Task: Create a rule when an item is added to checklist checklist name by anyone except me .
Action: Mouse moved to (1051, 87)
Screenshot: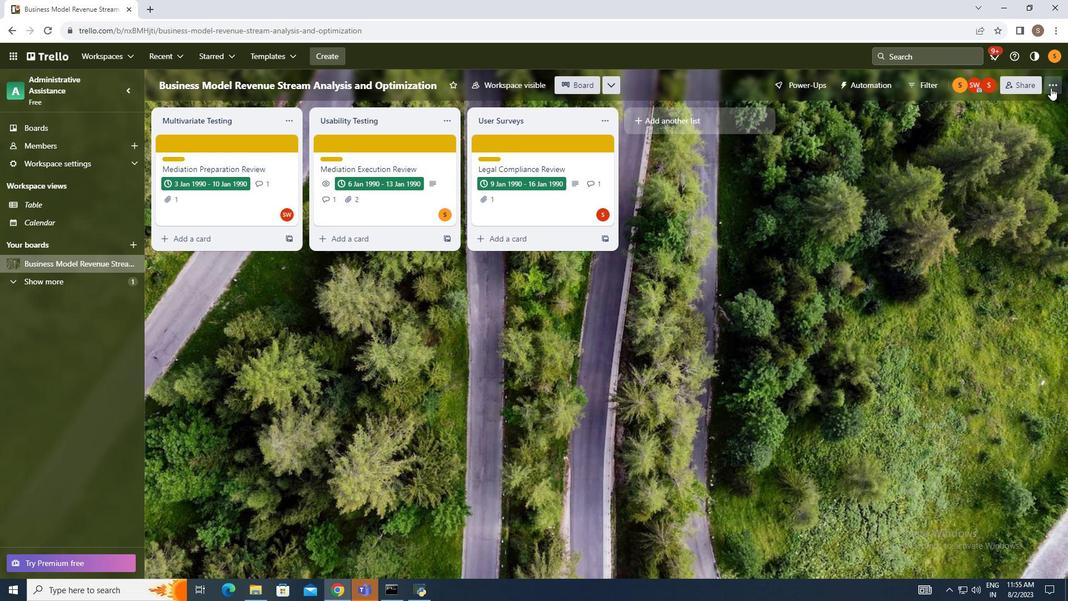 
Action: Mouse pressed left at (1051, 87)
Screenshot: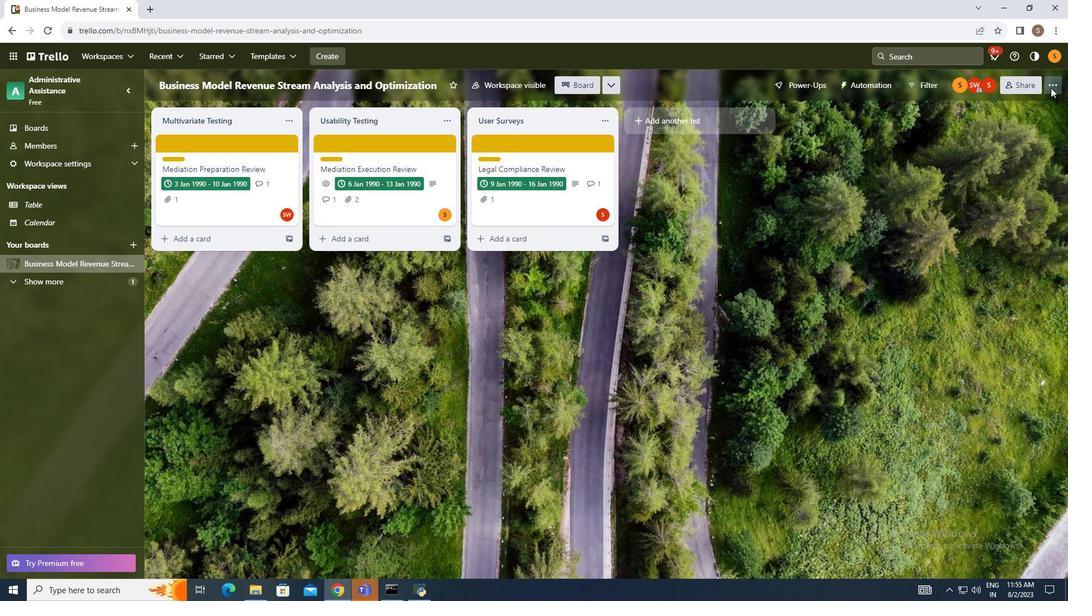 
Action: Mouse moved to (954, 233)
Screenshot: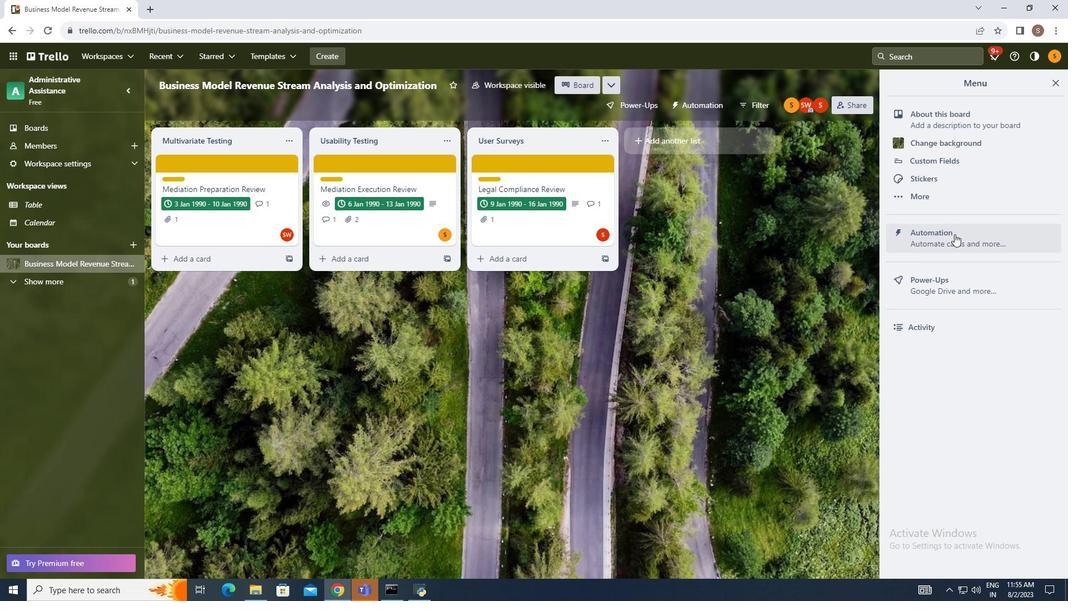 
Action: Mouse pressed left at (954, 233)
Screenshot: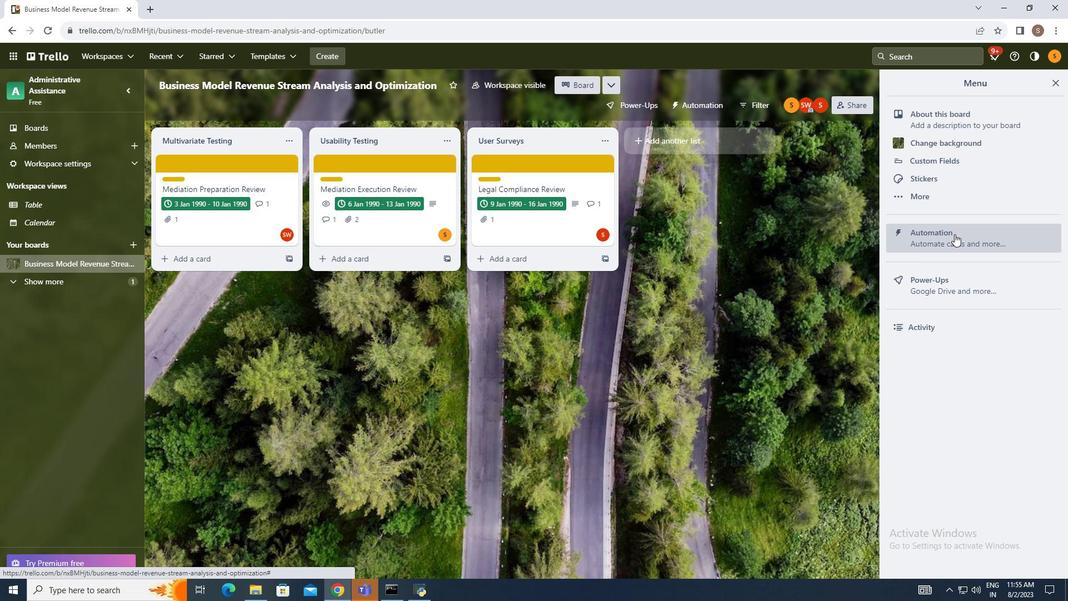 
Action: Mouse moved to (223, 202)
Screenshot: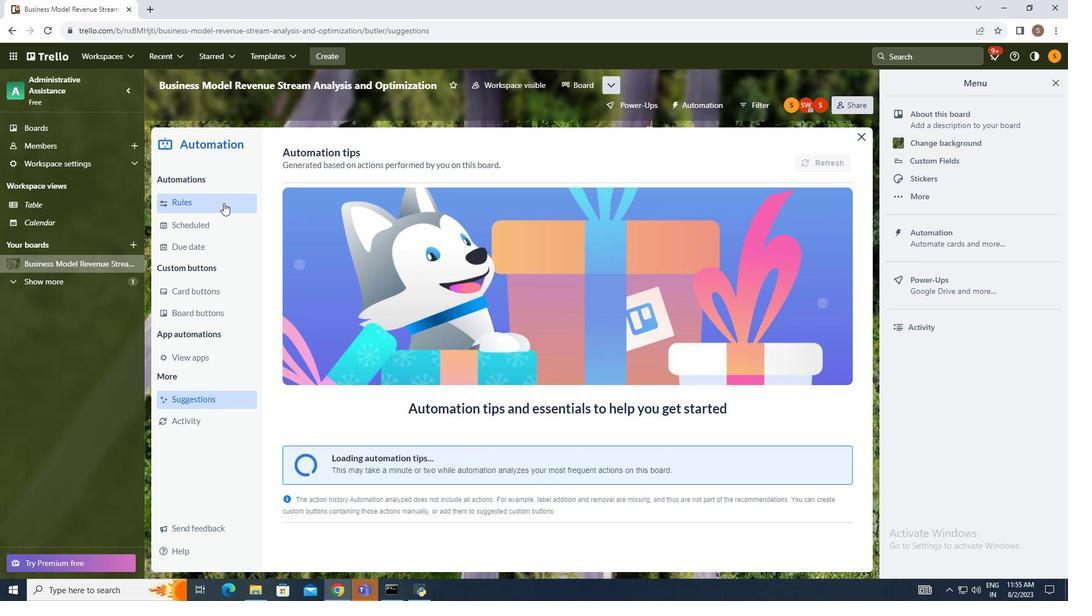 
Action: Mouse pressed left at (223, 202)
Screenshot: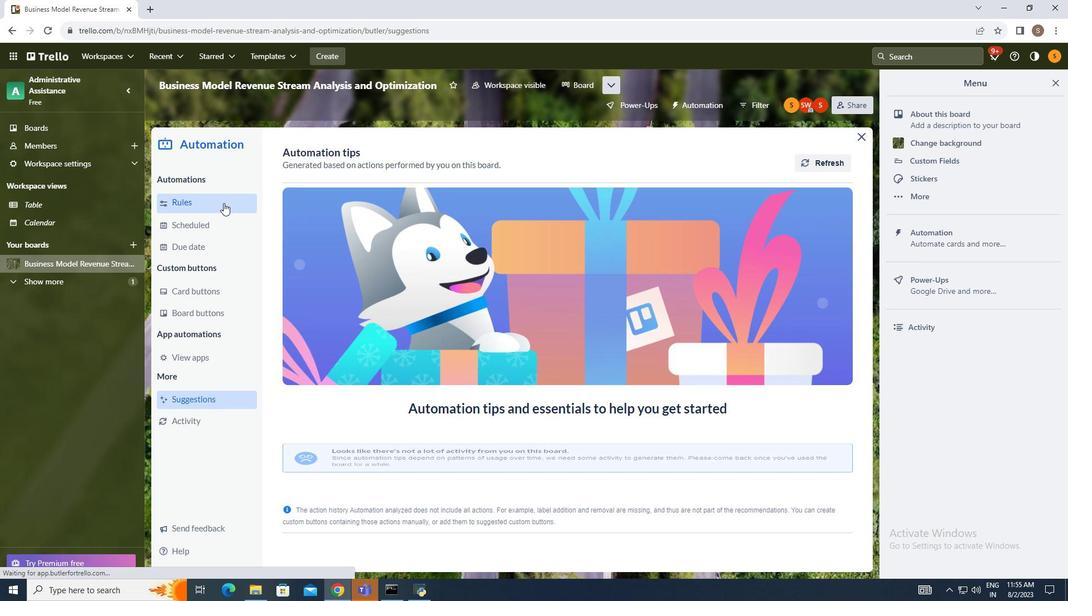 
Action: Mouse moved to (739, 158)
Screenshot: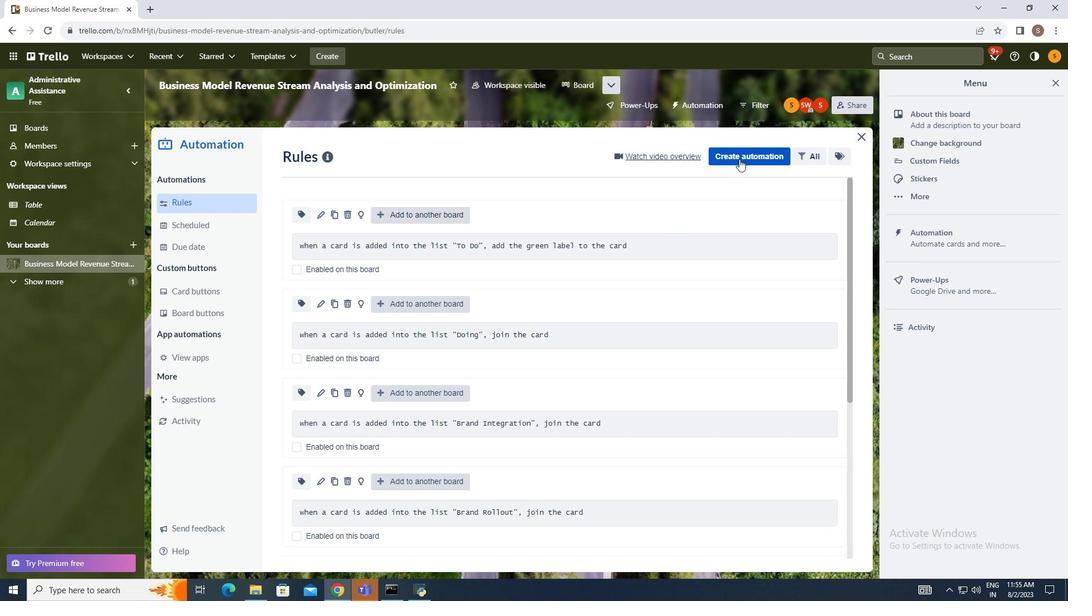 
Action: Mouse pressed left at (739, 158)
Screenshot: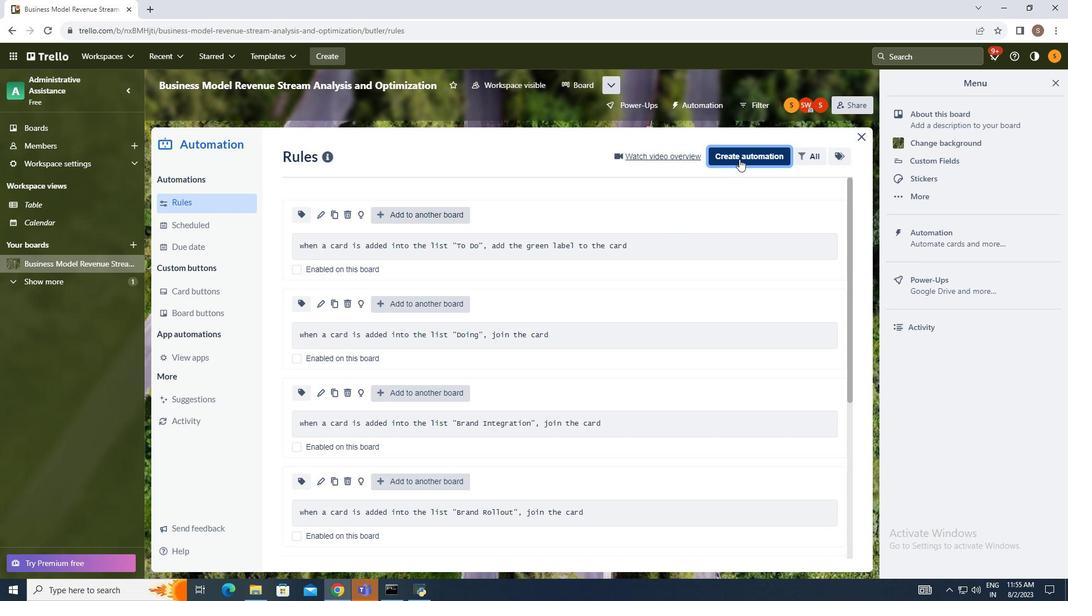 
Action: Mouse moved to (577, 261)
Screenshot: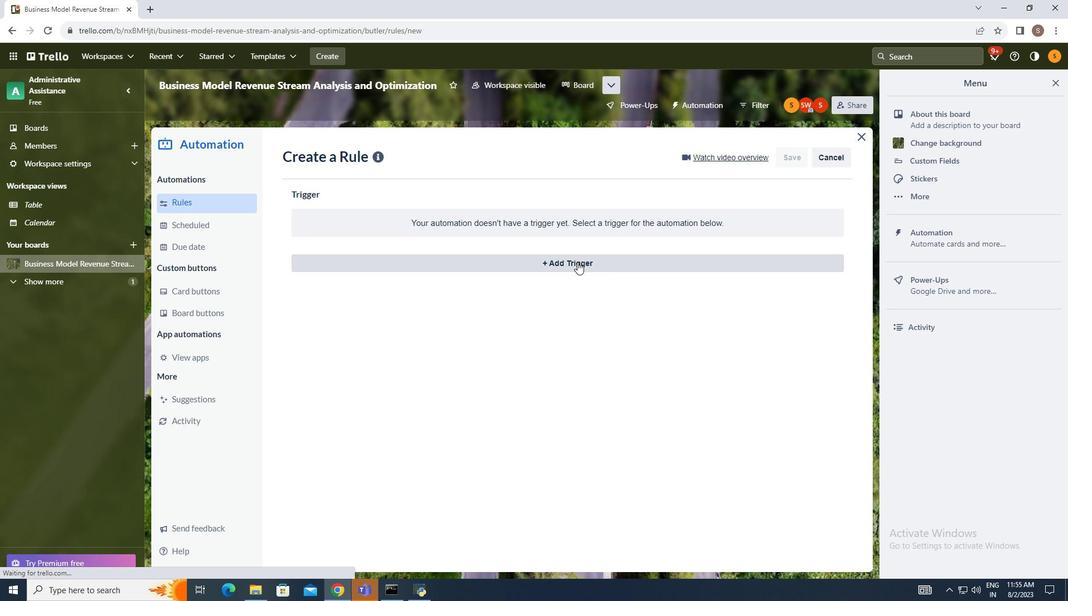 
Action: Mouse pressed left at (577, 261)
Screenshot: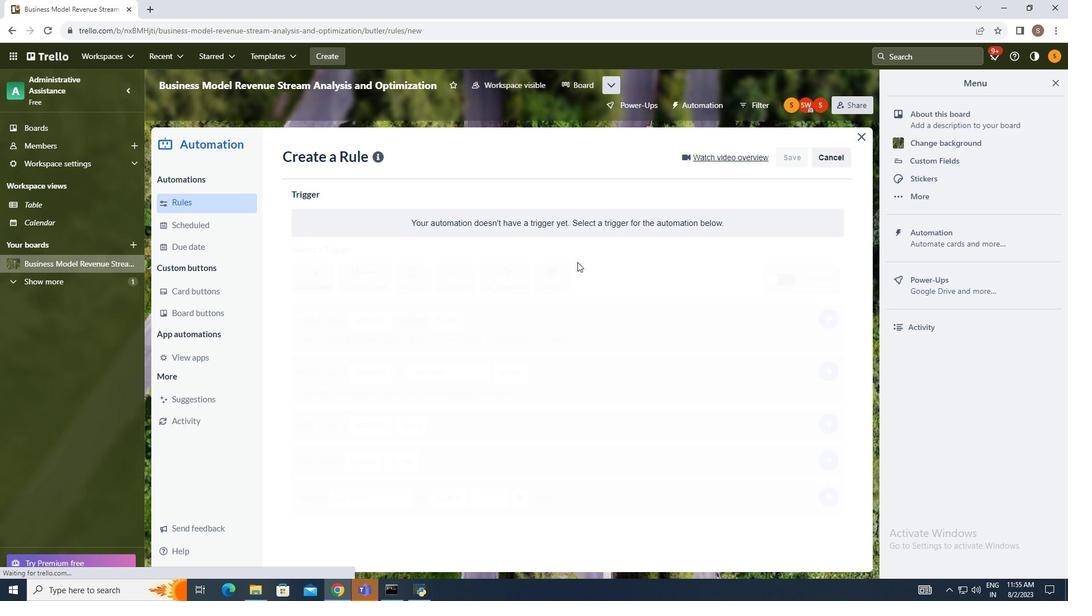 
Action: Mouse moved to (458, 301)
Screenshot: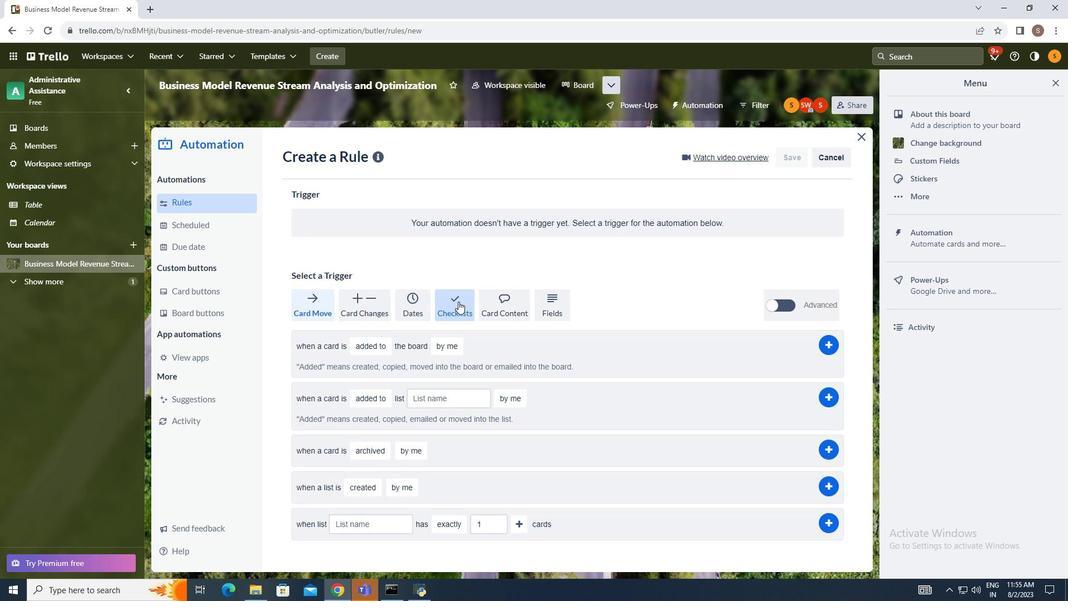 
Action: Mouse pressed left at (458, 301)
Screenshot: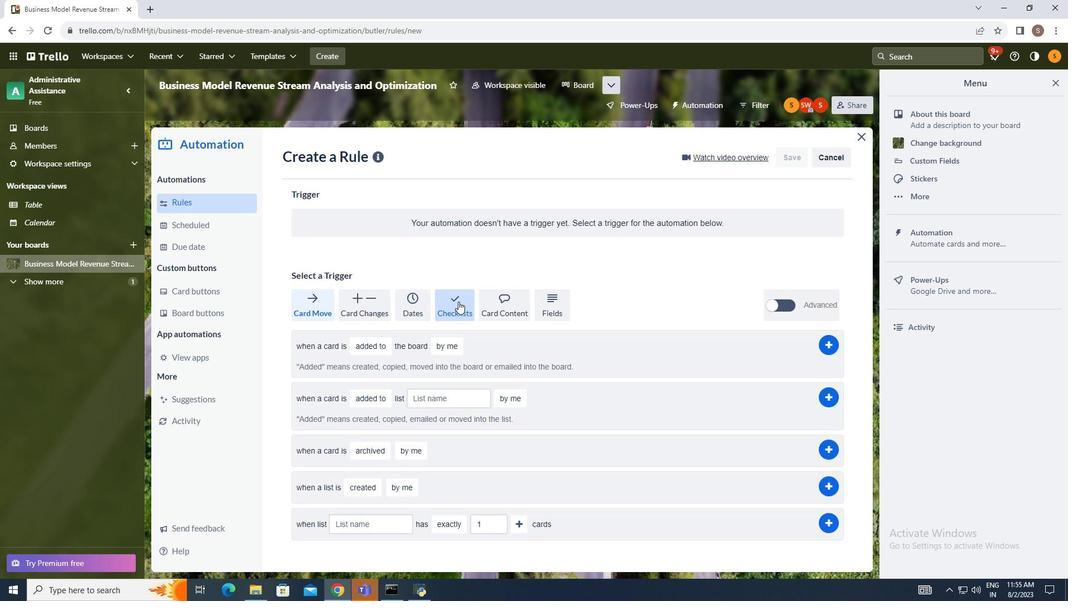 
Action: Mouse moved to (370, 517)
Screenshot: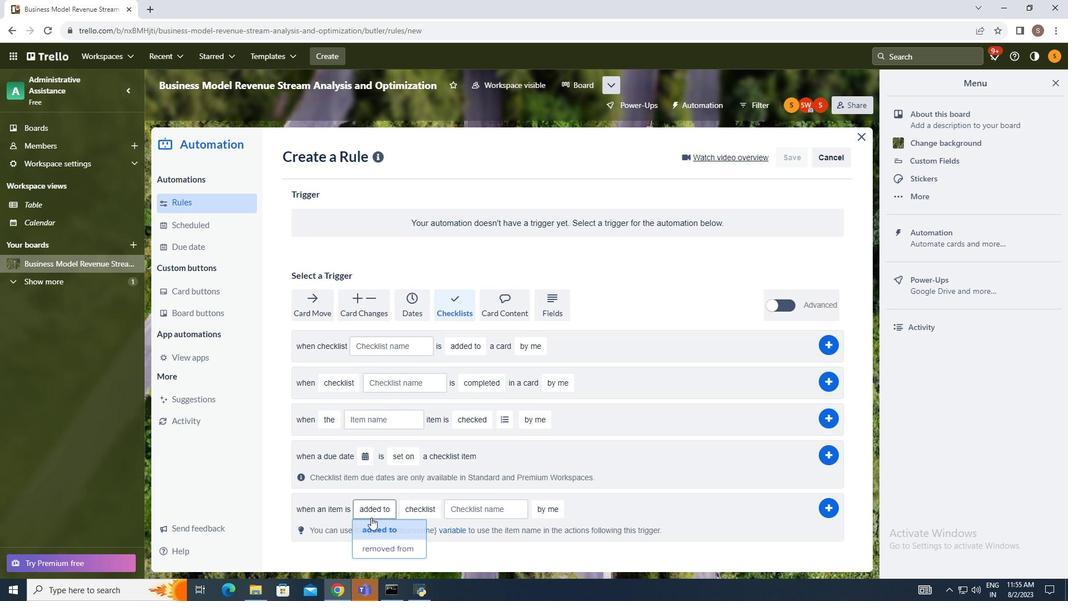 
Action: Mouse pressed left at (370, 517)
Screenshot: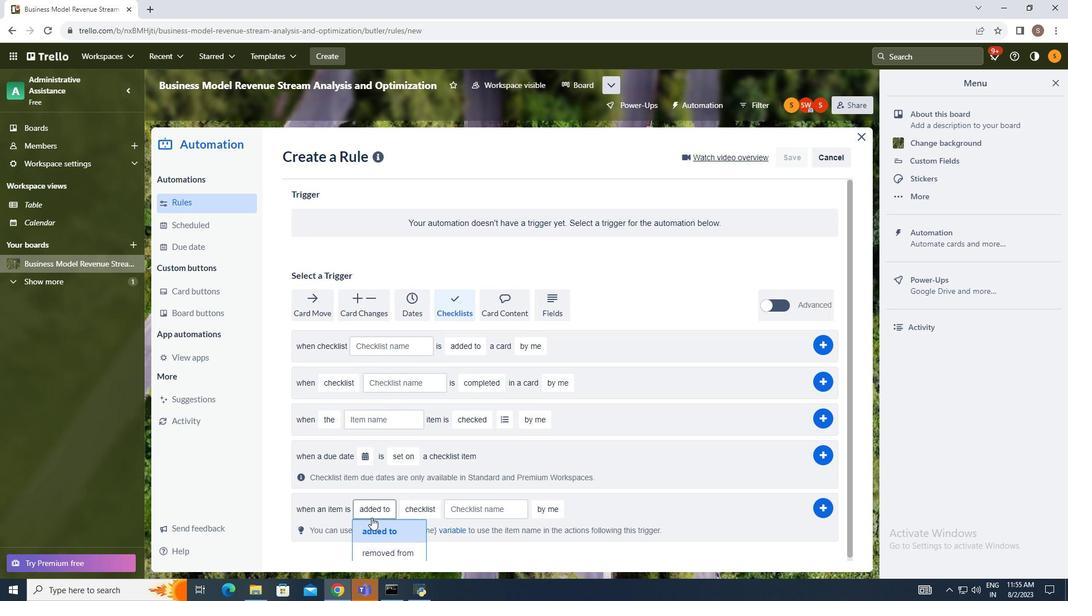 
Action: Mouse moved to (380, 533)
Screenshot: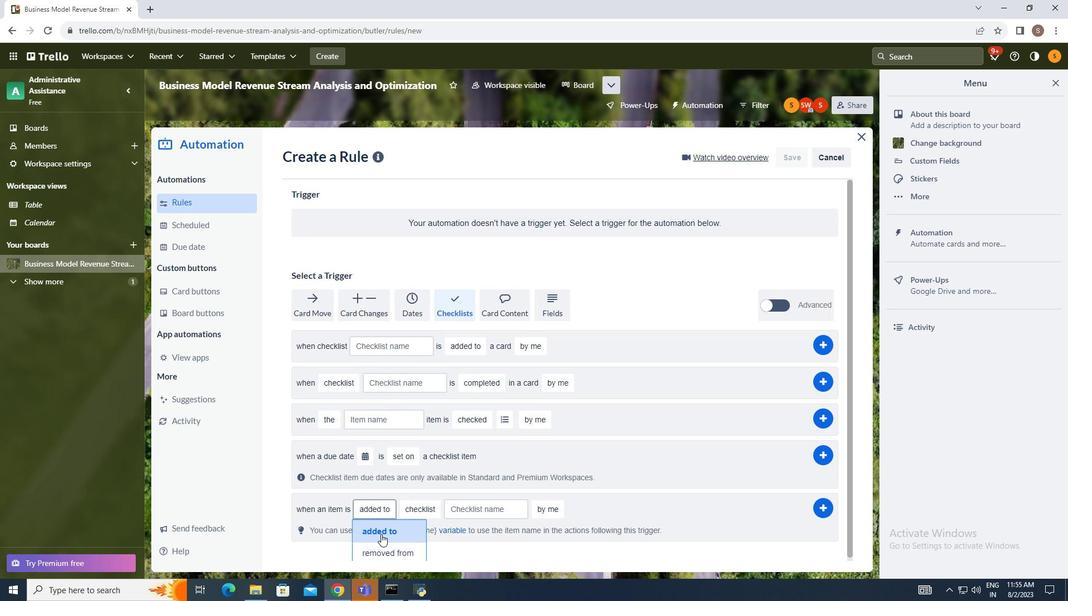 
Action: Mouse pressed left at (380, 533)
Screenshot: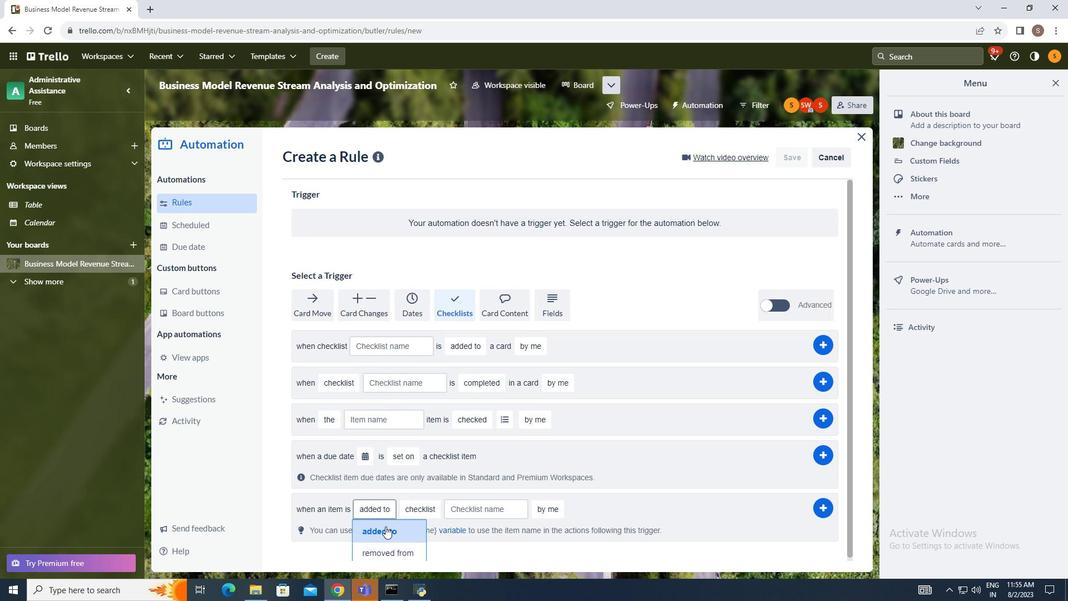 
Action: Mouse moved to (419, 509)
Screenshot: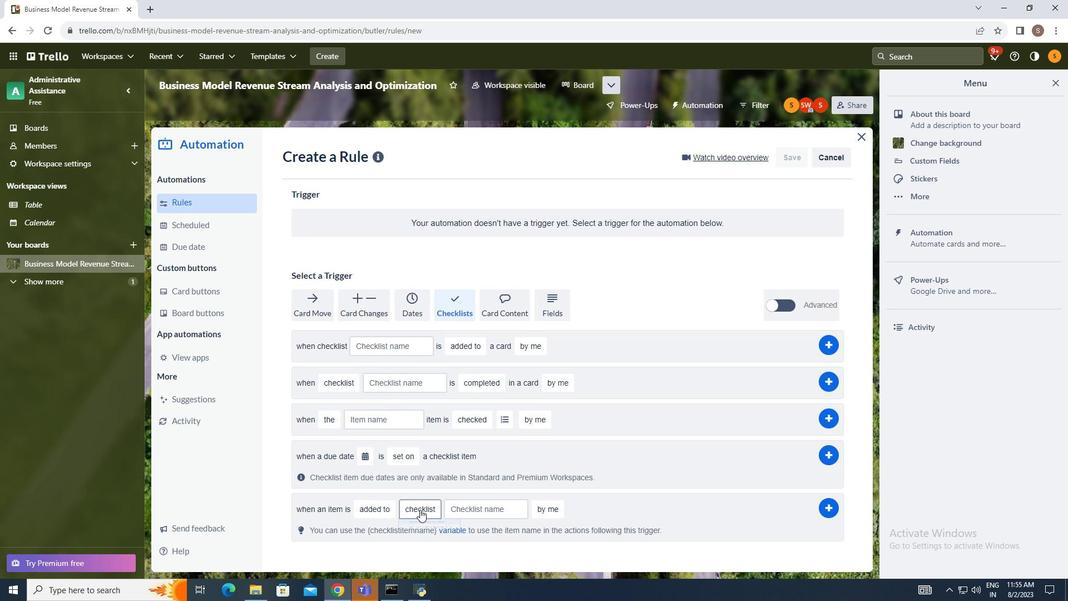 
Action: Mouse pressed left at (419, 509)
Screenshot: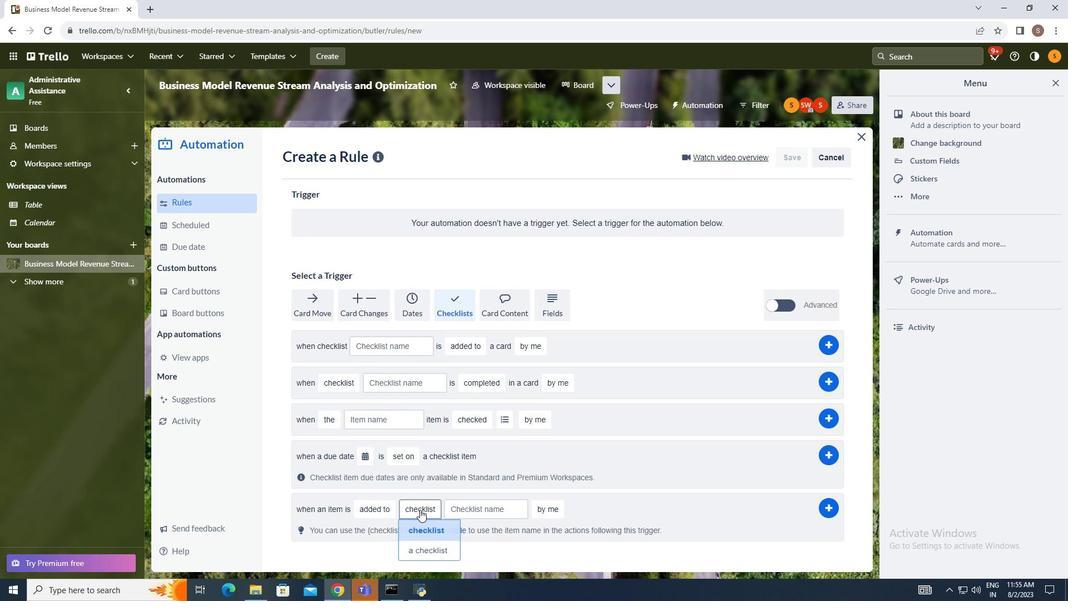 
Action: Mouse moved to (421, 526)
Screenshot: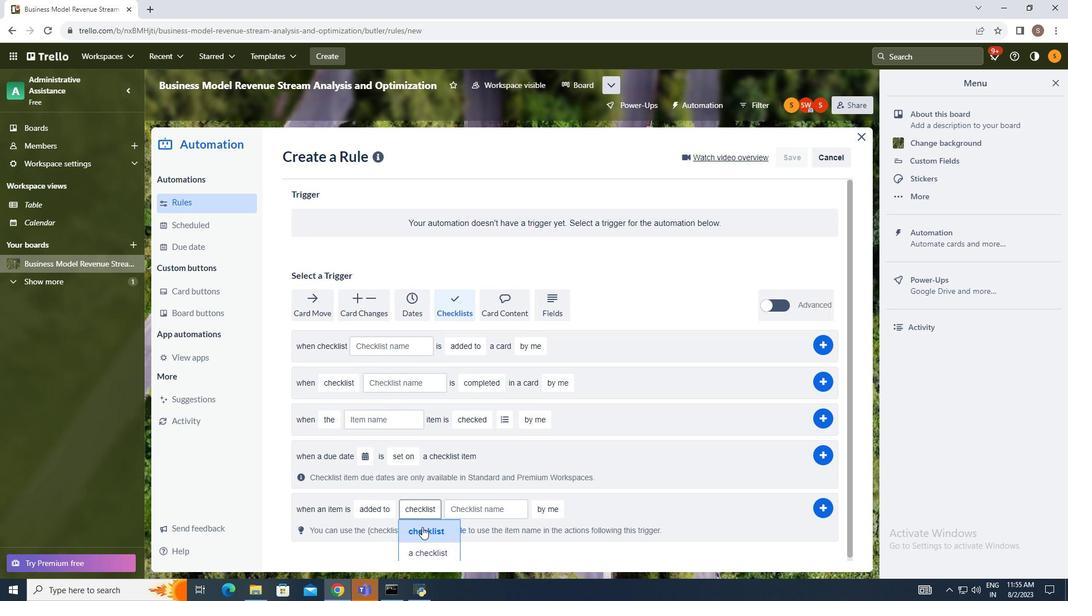 
Action: Mouse pressed left at (421, 526)
Screenshot: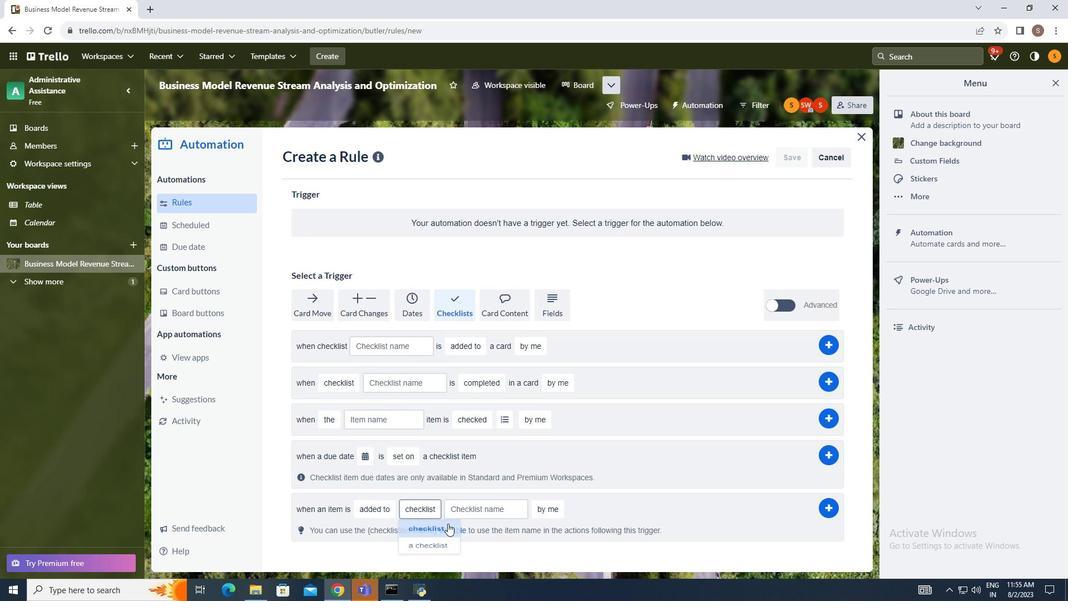 
Action: Mouse moved to (474, 508)
Screenshot: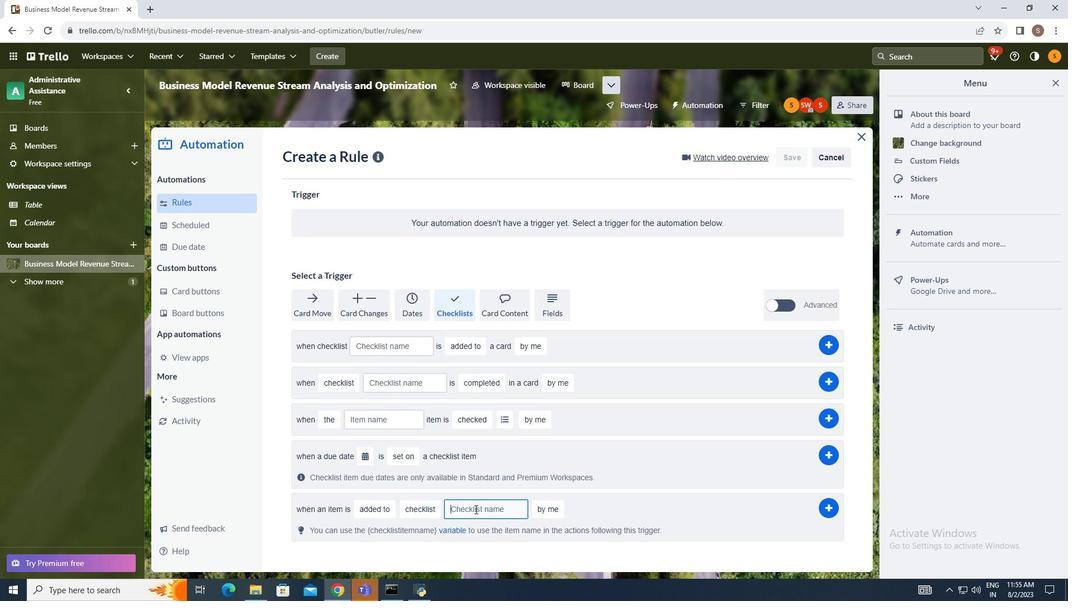 
Action: Mouse pressed left at (474, 508)
Screenshot: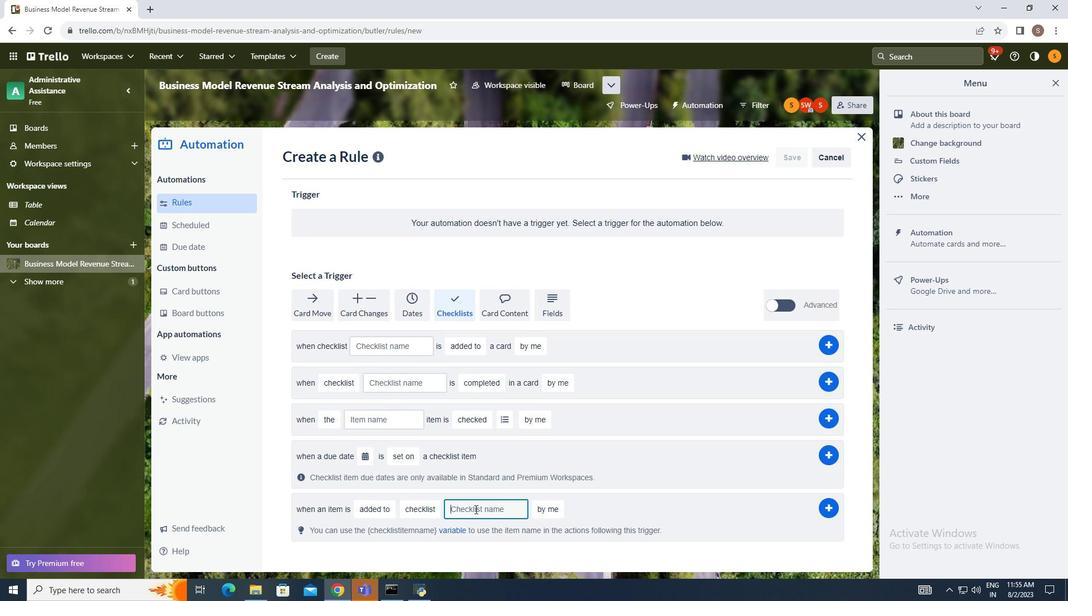 
Action: Mouse moved to (542, 472)
Screenshot: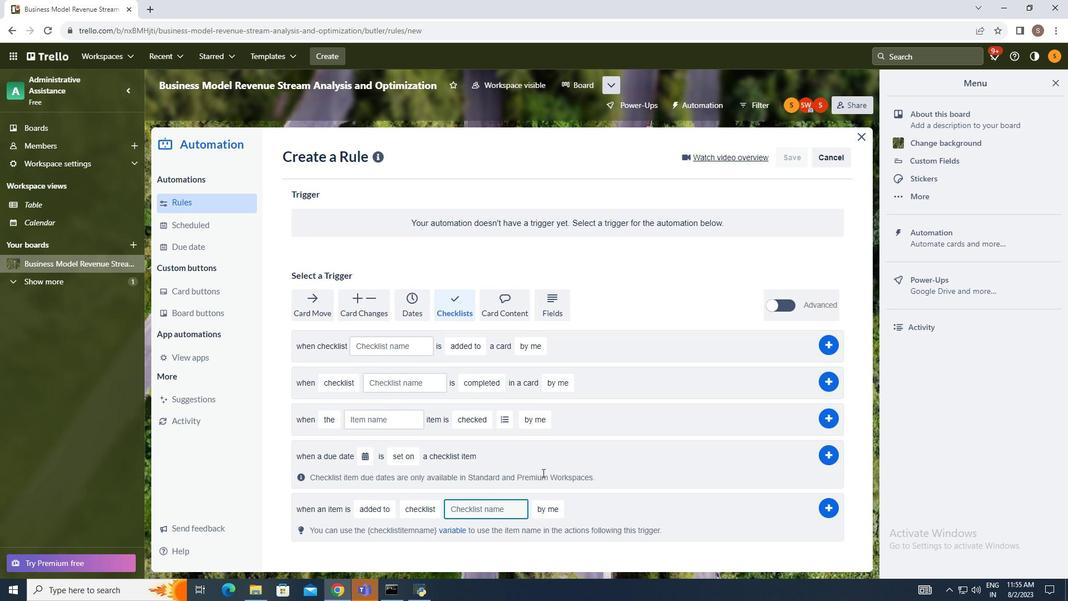 
Action: Key pressed <Key.shift_r>Checklist<Key.space>name<Key.space>
Screenshot: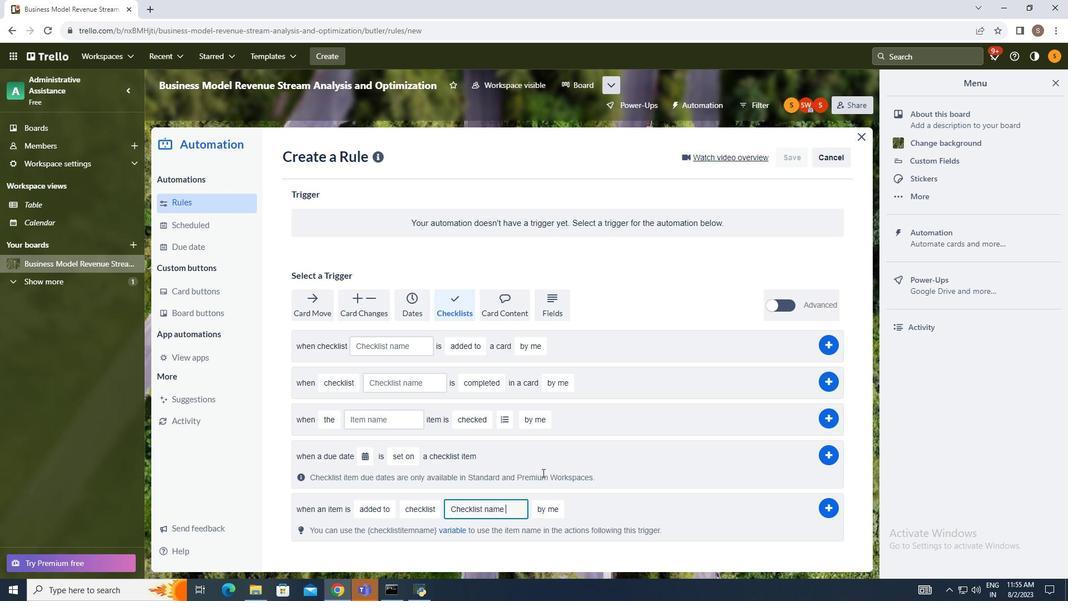 
Action: Mouse moved to (549, 511)
Screenshot: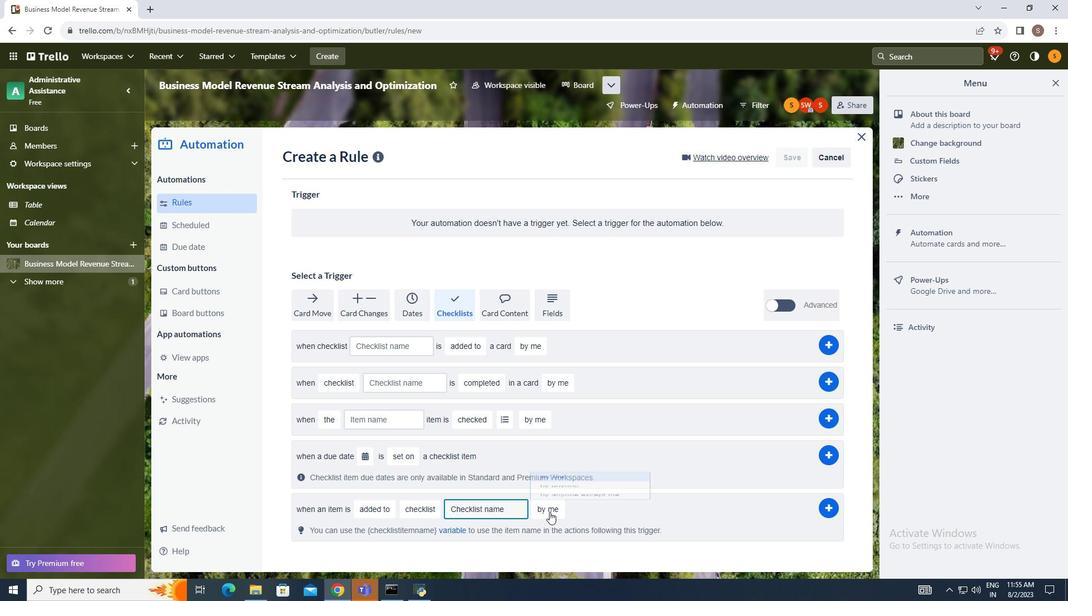 
Action: Mouse pressed left at (549, 511)
Screenshot: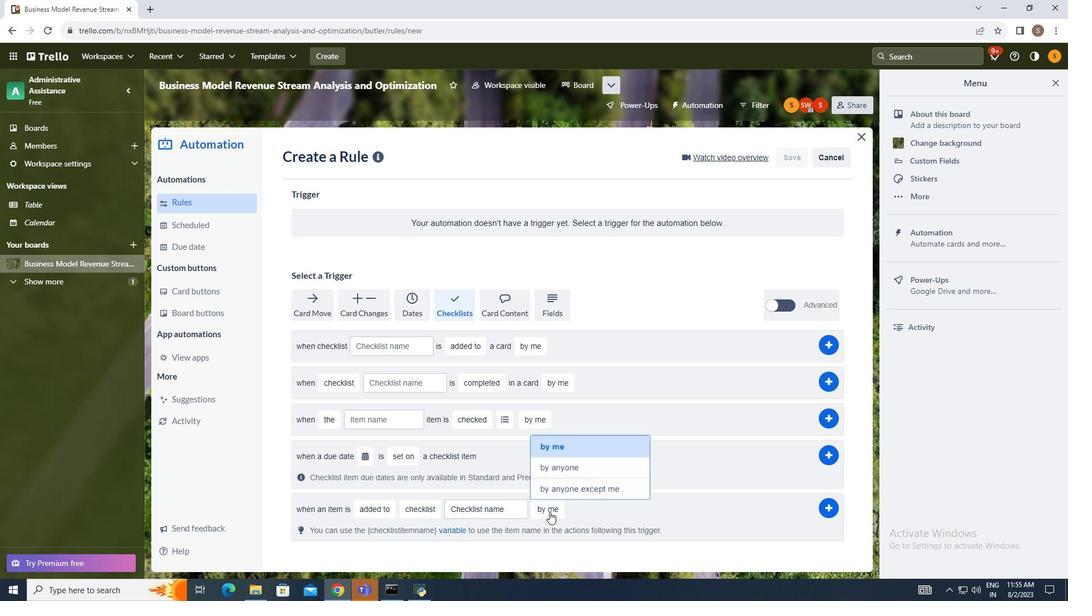 
Action: Mouse moved to (564, 488)
Screenshot: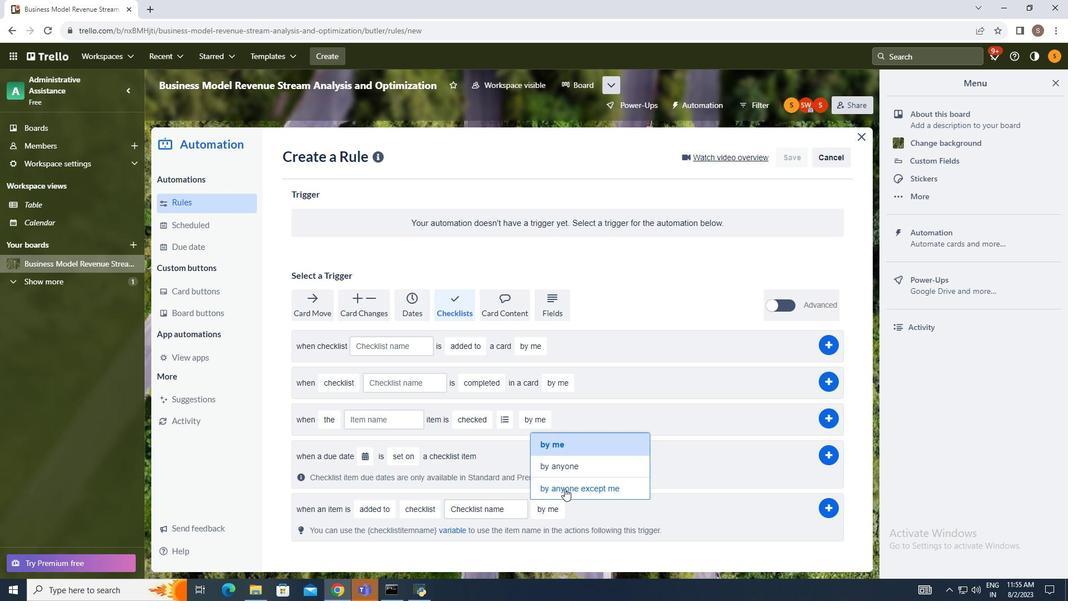 
Action: Mouse pressed left at (564, 488)
Screenshot: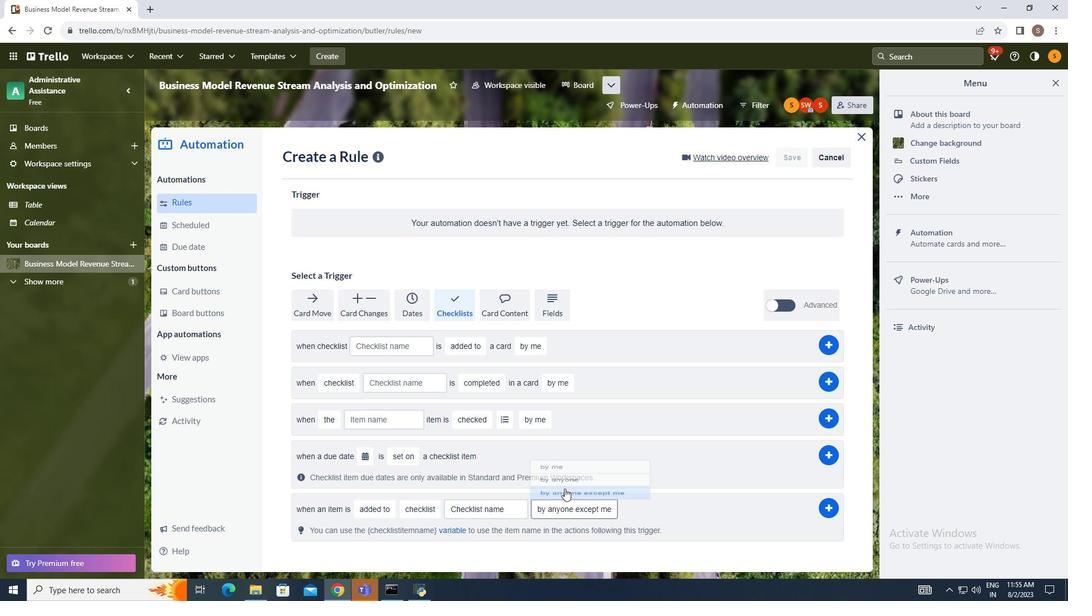
Action: Mouse moved to (832, 504)
Screenshot: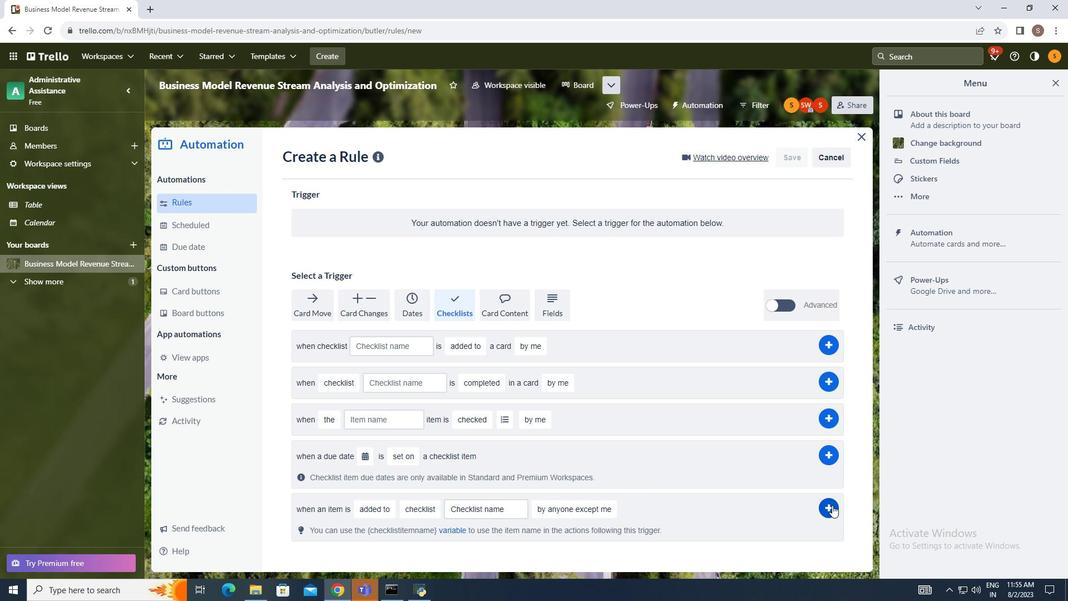 
Action: Mouse pressed left at (832, 504)
Screenshot: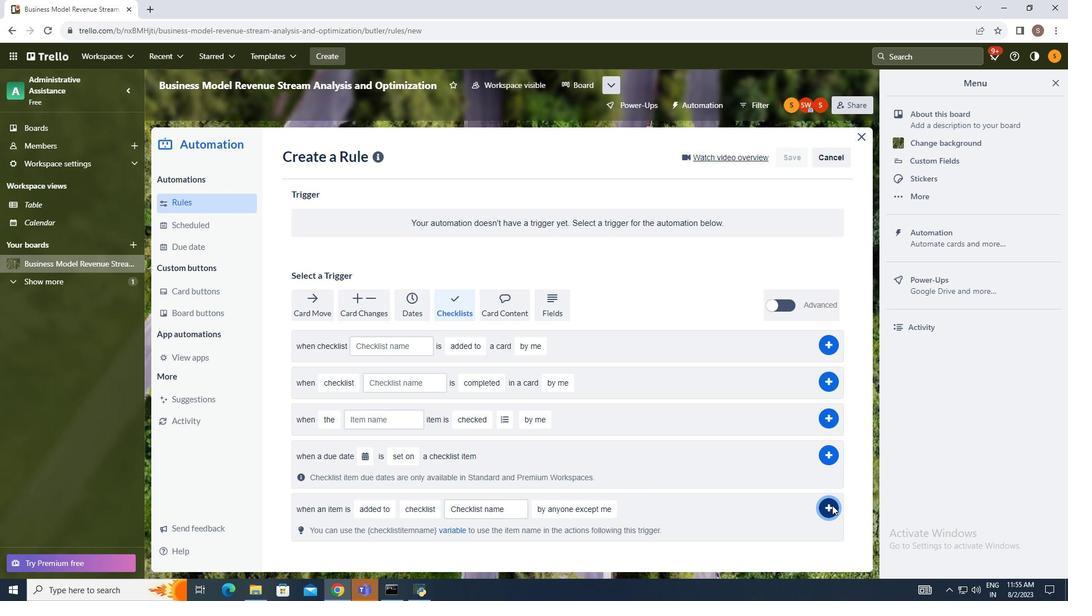 
Action: Mouse moved to (915, 458)
Screenshot: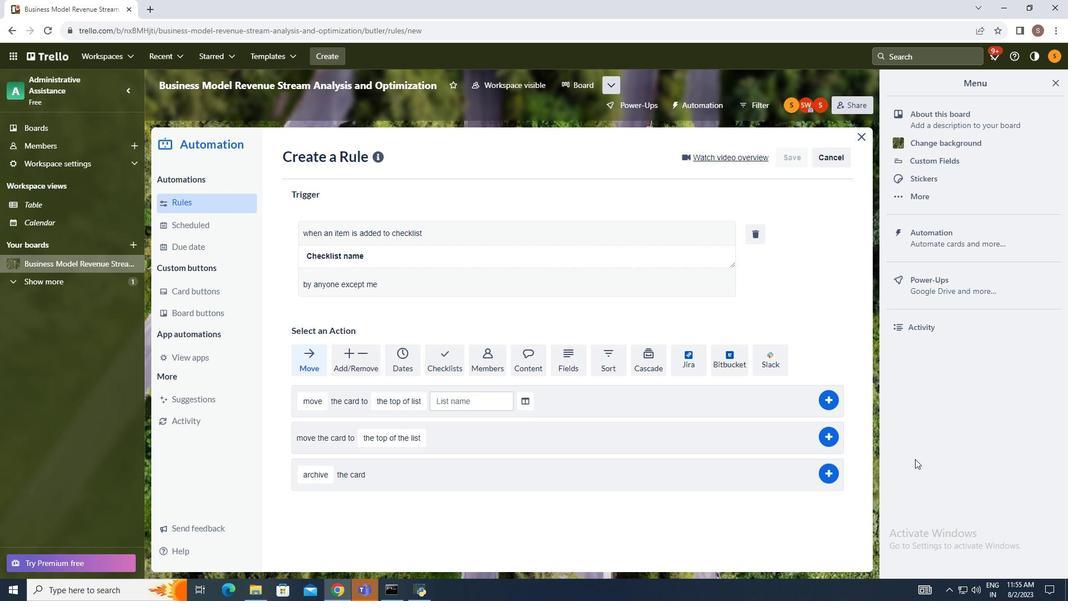 
